 Task: Sort the products in the category "Turkey" by unit price (high first).
Action: Mouse moved to (18, 72)
Screenshot: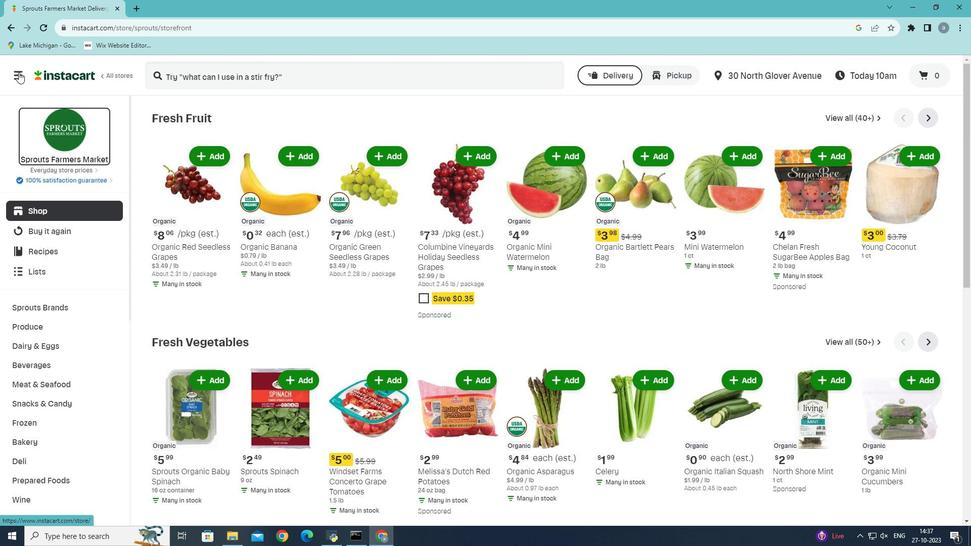 
Action: Mouse pressed left at (18, 72)
Screenshot: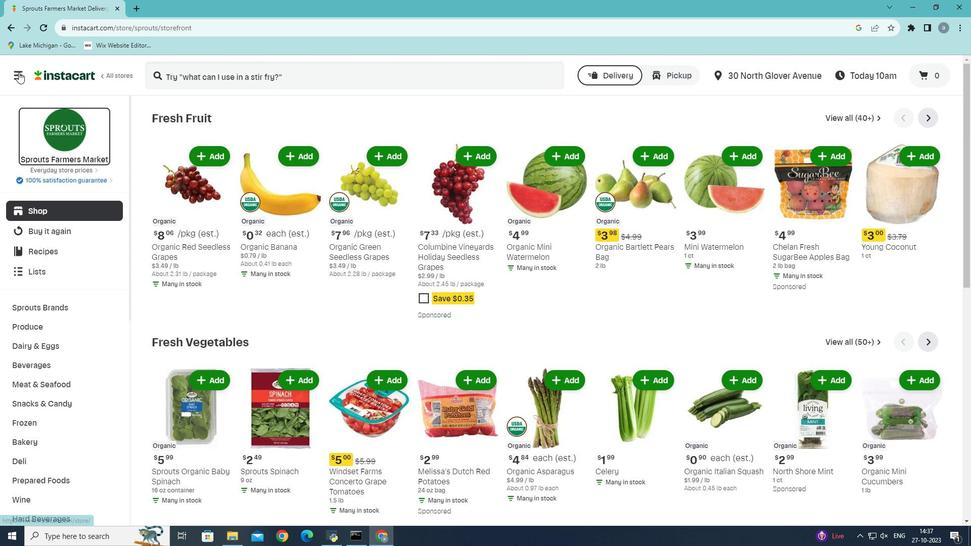 
Action: Mouse moved to (44, 299)
Screenshot: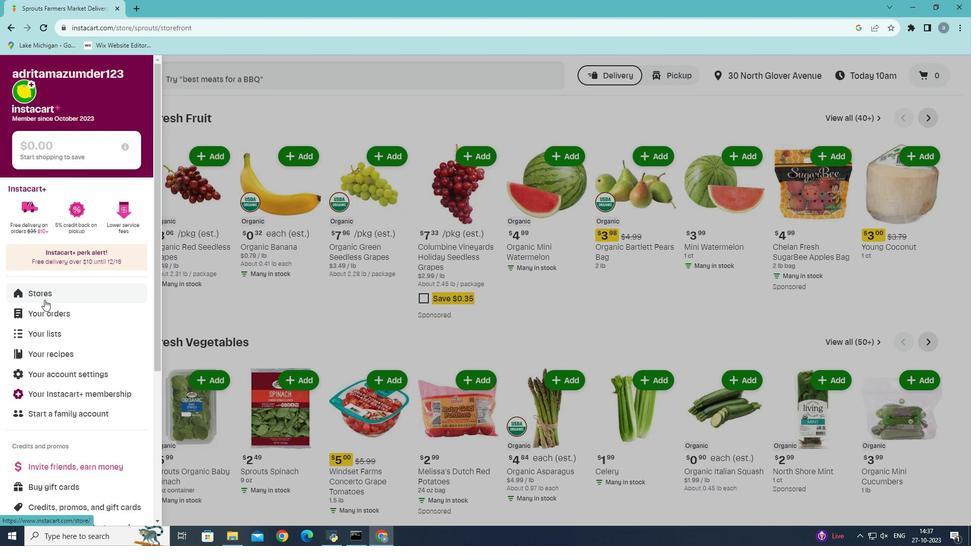 
Action: Mouse pressed left at (44, 299)
Screenshot: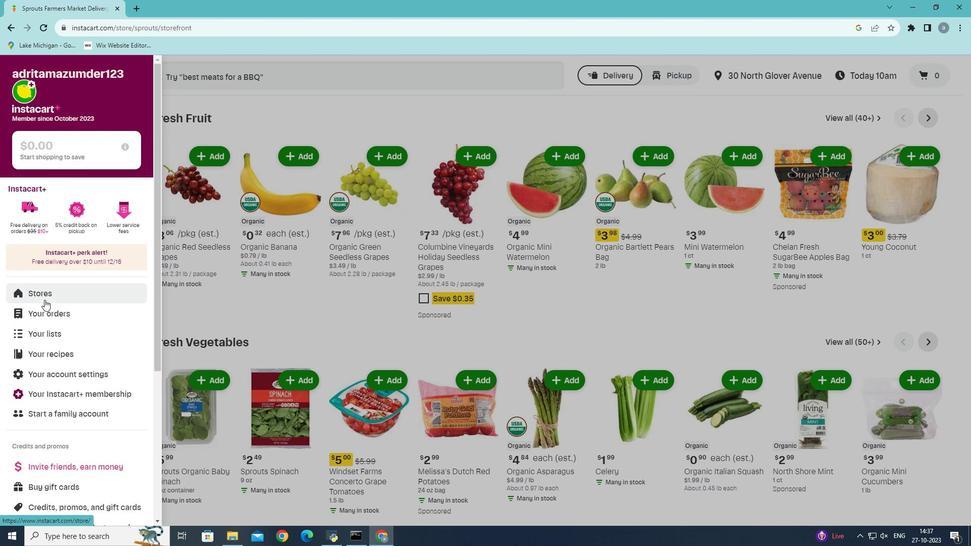 
Action: Mouse moved to (222, 112)
Screenshot: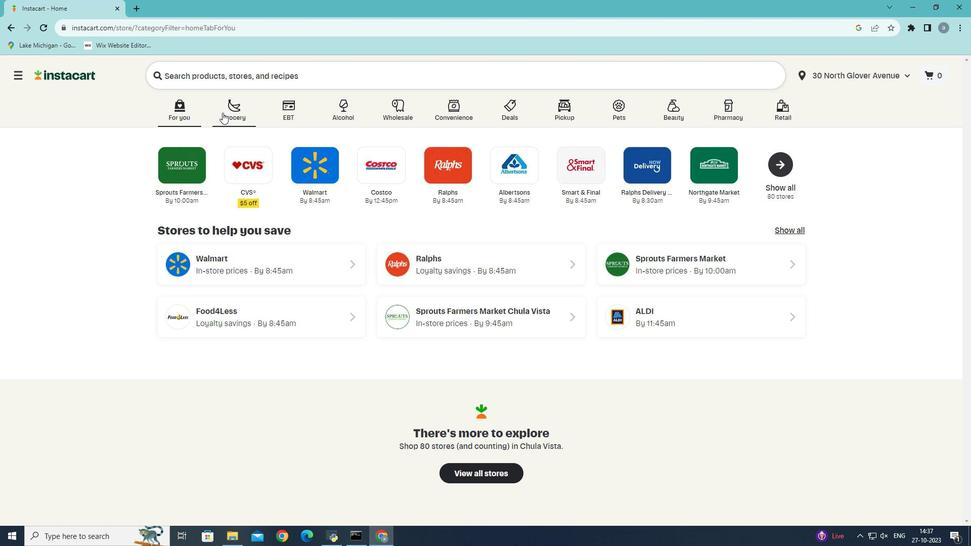 
Action: Mouse pressed left at (222, 112)
Screenshot: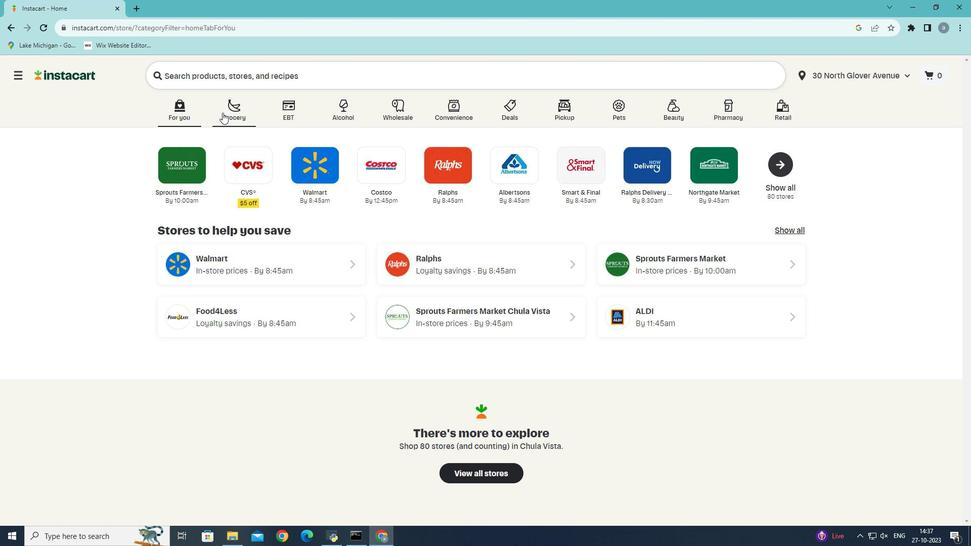
Action: Mouse moved to (201, 290)
Screenshot: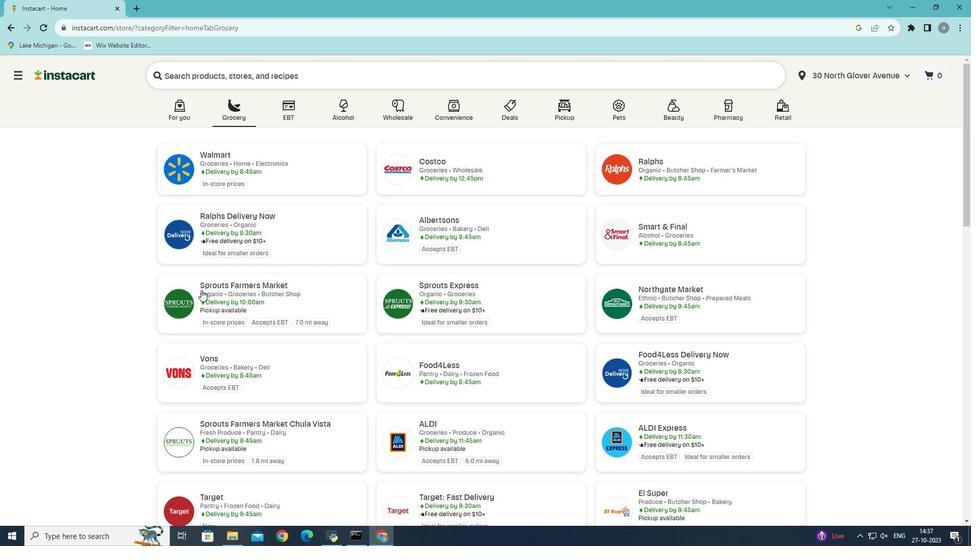 
Action: Mouse pressed left at (201, 290)
Screenshot: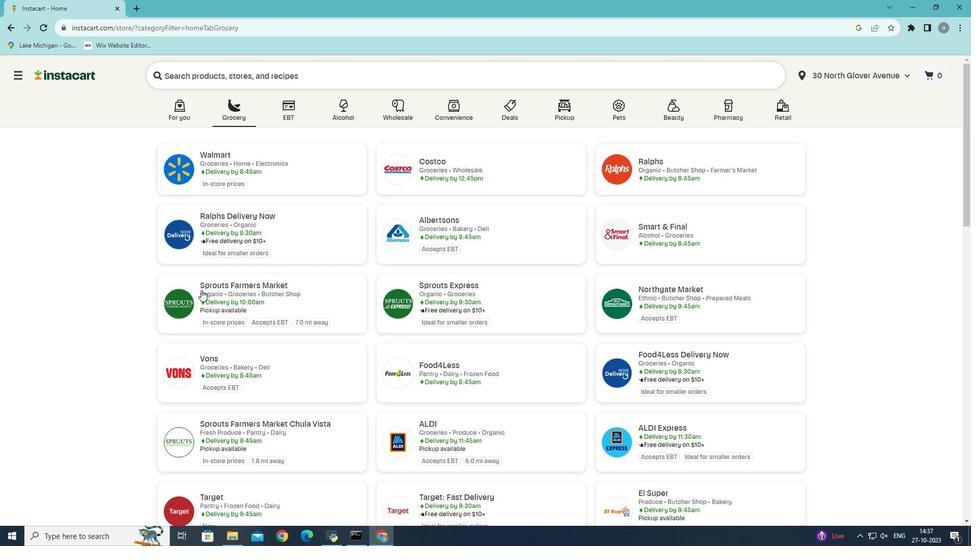 
Action: Mouse moved to (49, 384)
Screenshot: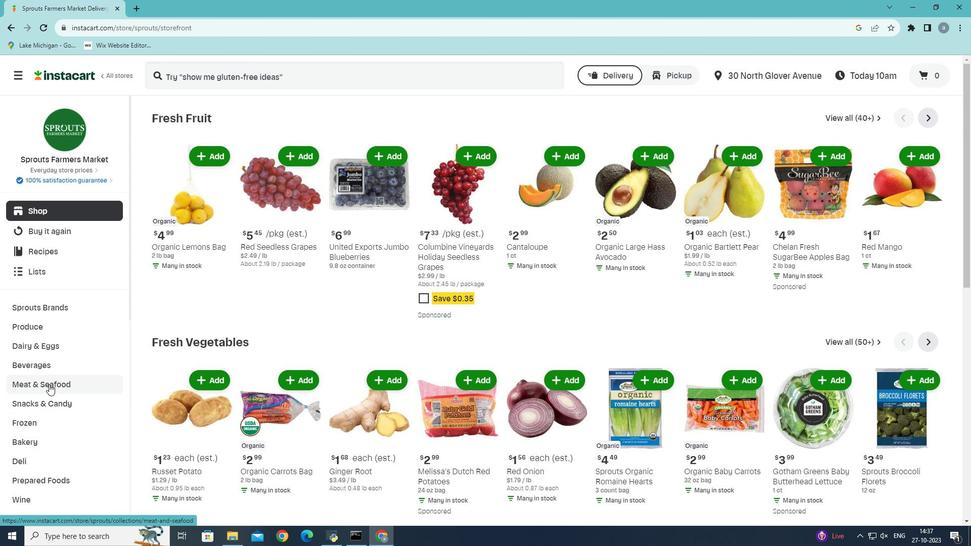 
Action: Mouse pressed left at (49, 384)
Screenshot: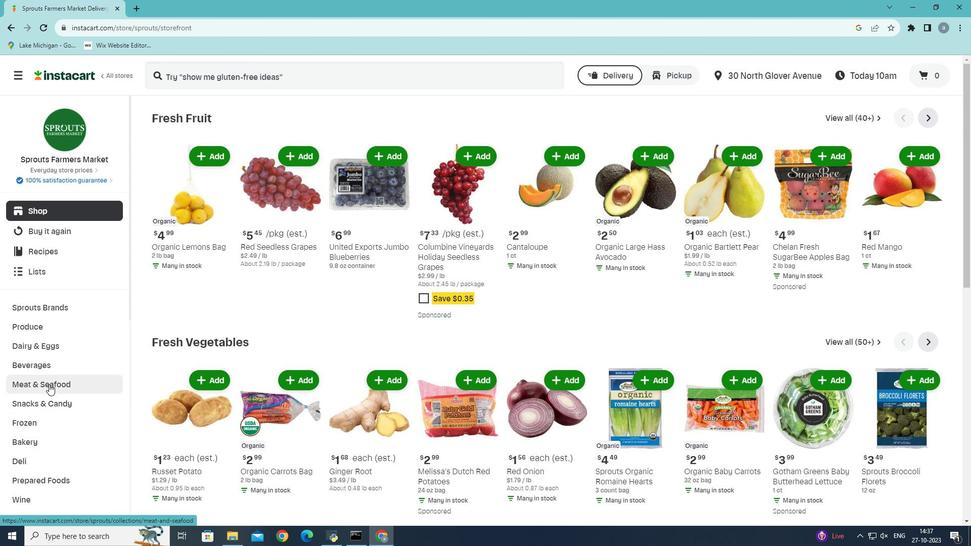 
Action: Mouse moved to (369, 143)
Screenshot: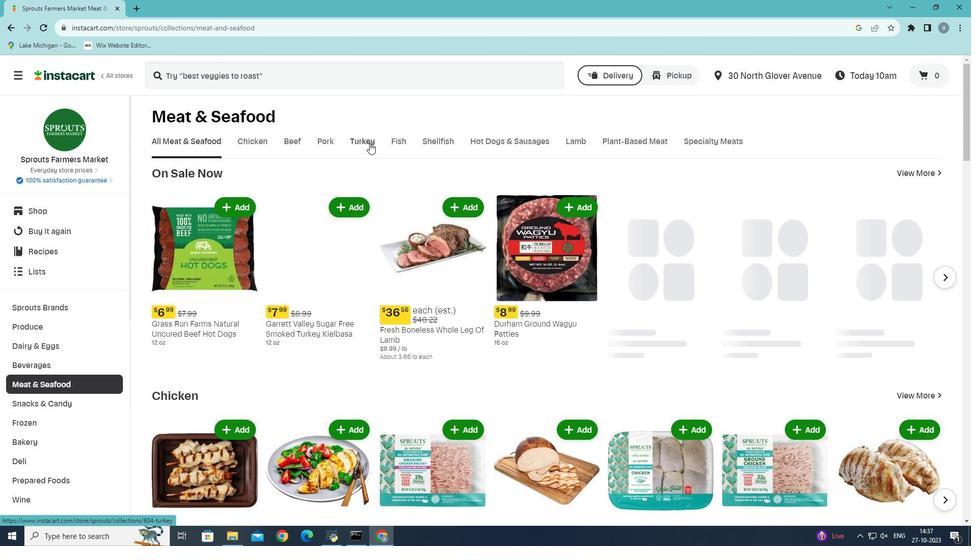 
Action: Mouse pressed left at (369, 143)
Screenshot: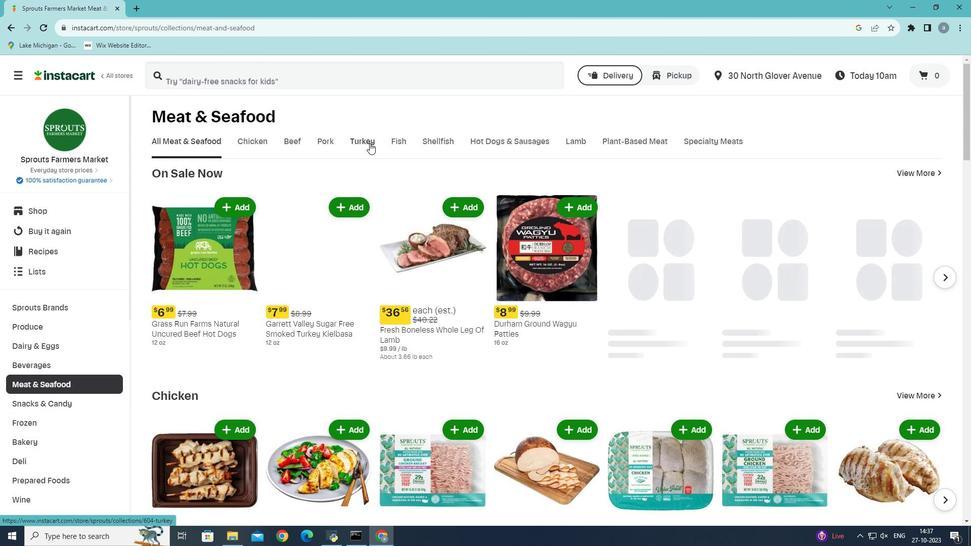 
Action: Mouse moved to (937, 227)
Screenshot: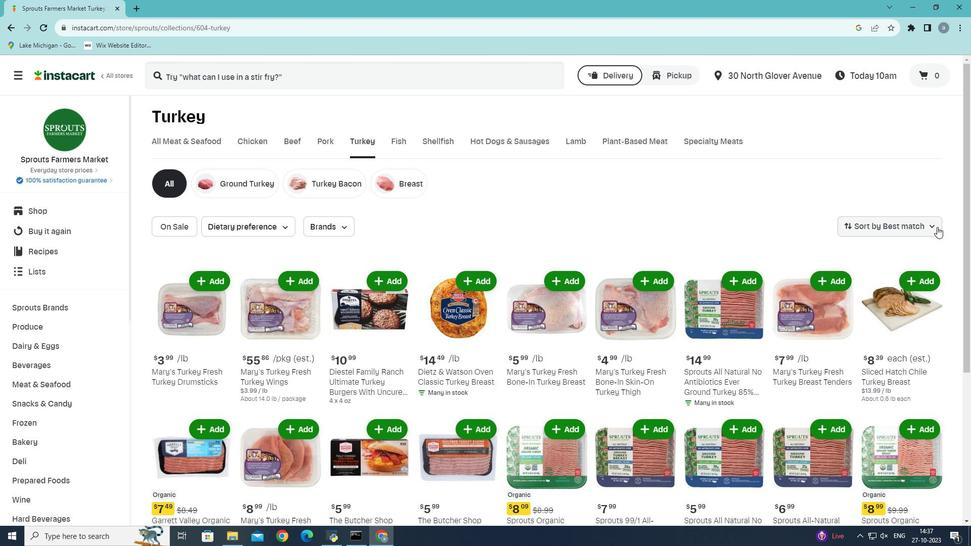
Action: Mouse pressed left at (937, 227)
Screenshot: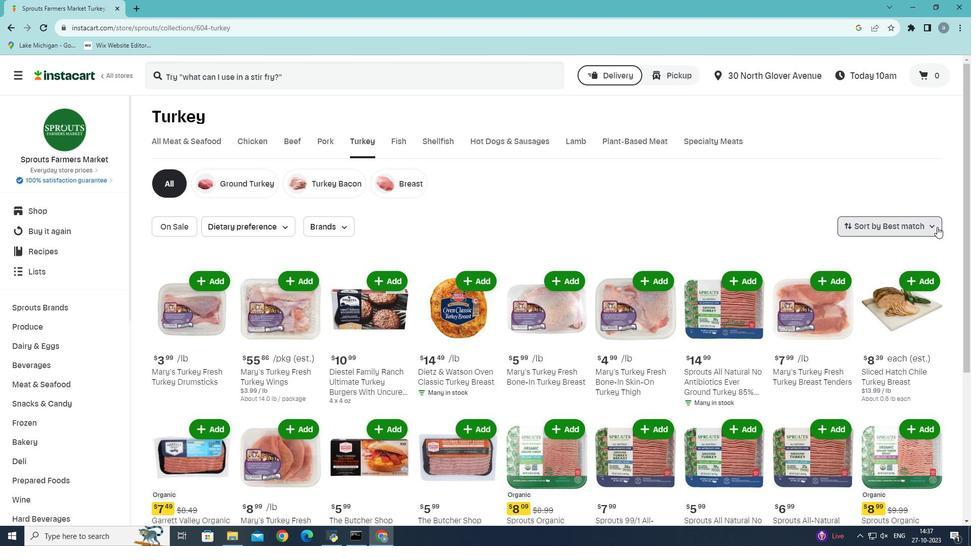 
Action: Mouse moved to (894, 353)
Screenshot: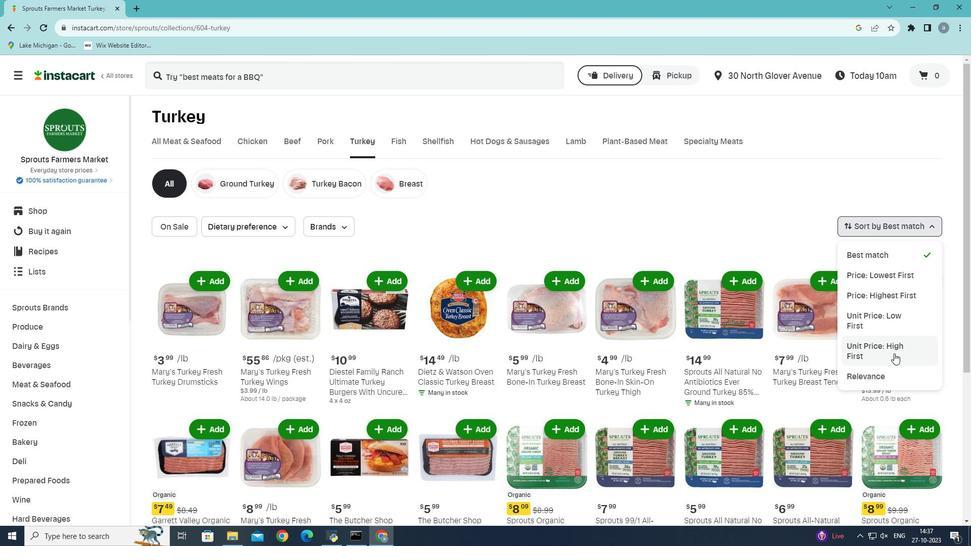 
Action: Mouse pressed left at (894, 353)
Screenshot: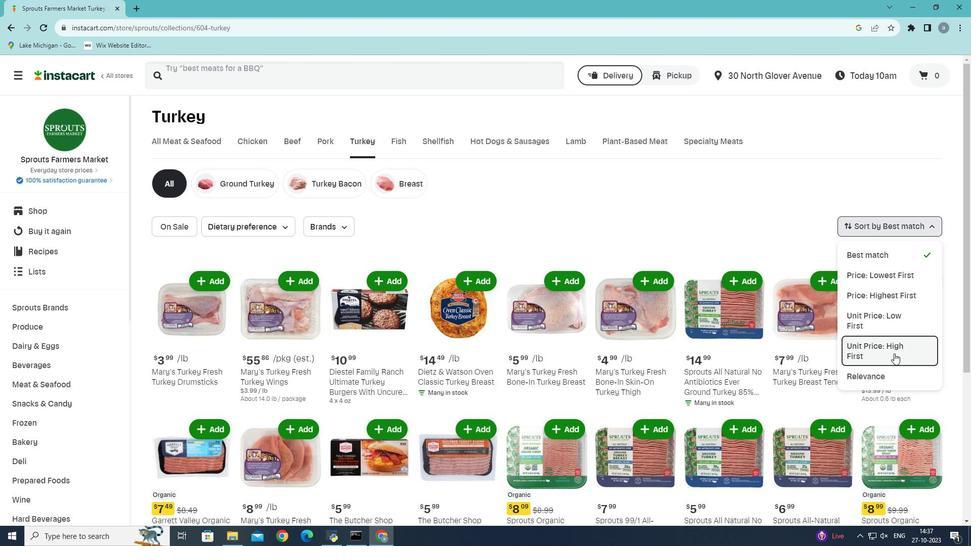 
Action: Mouse moved to (841, 332)
Screenshot: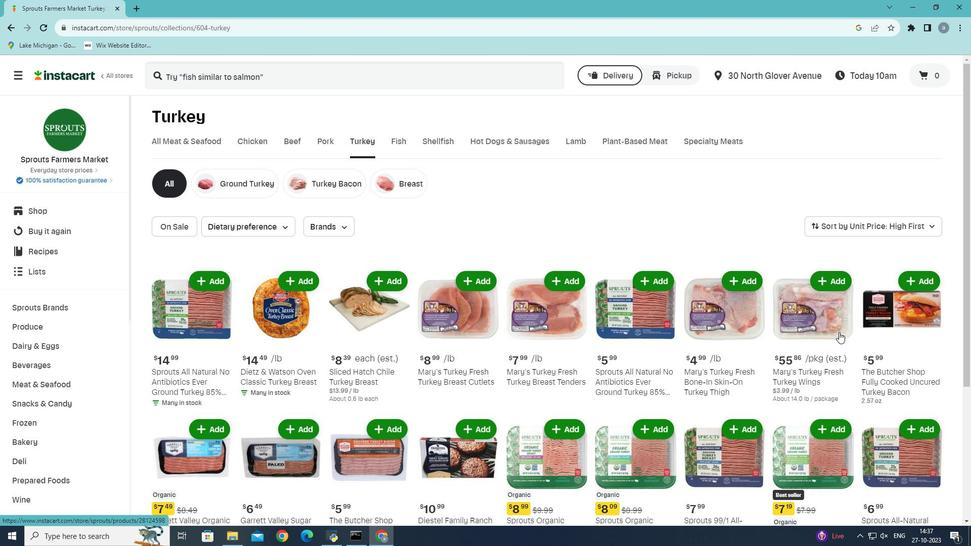
